 Task: Add an event with the title Second Conference: Technology Expo, date '2024/04/07', time 9:40 AM to 11:40 AMand add a description: The scavenger hunt will be conducted in a designated area, such as an office building, outdoor space, or a specific venue. Teams will be formed, and each team will be provided with a list of items, clues, or tasks they need to complete within a specified timeframe. The goal is to successfully find and collect all the items or solve the given challenges before the time runs out.Select event color  Tangerine . Add location for the event as: 987 Colosseum, Rome, Italy, logged in from the account softage.6@softage.netand send the event invitation to softage.2@softage.net and softage.3@softage.net. Set a reminder for the event Every weekday(Monday to Friday)
Action: Mouse moved to (69, 89)
Screenshot: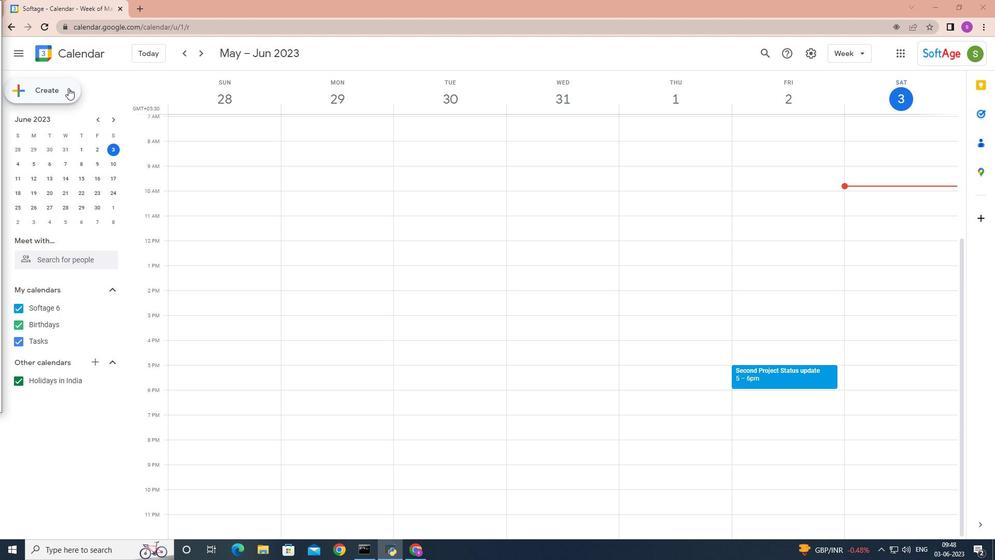 
Action: Mouse pressed left at (69, 89)
Screenshot: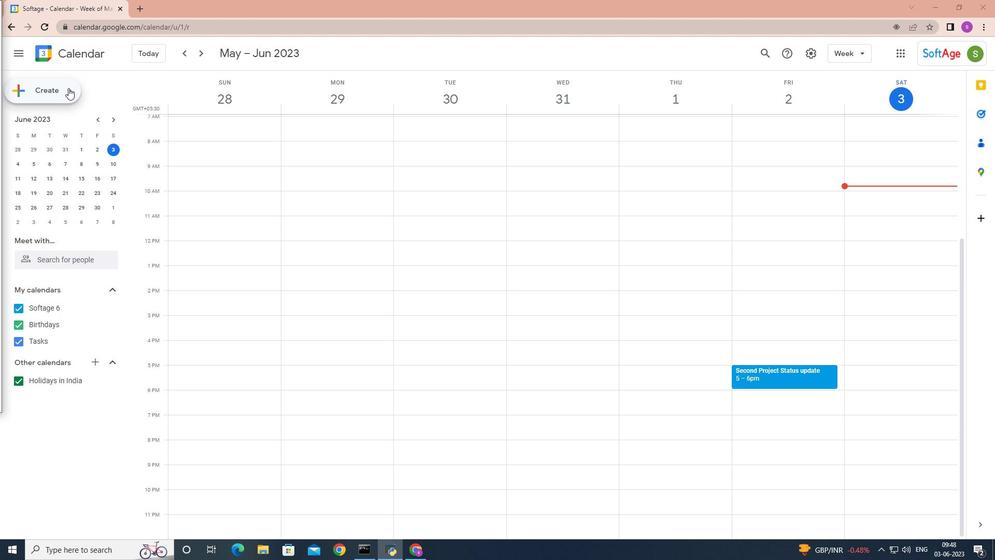 
Action: Mouse moved to (67, 117)
Screenshot: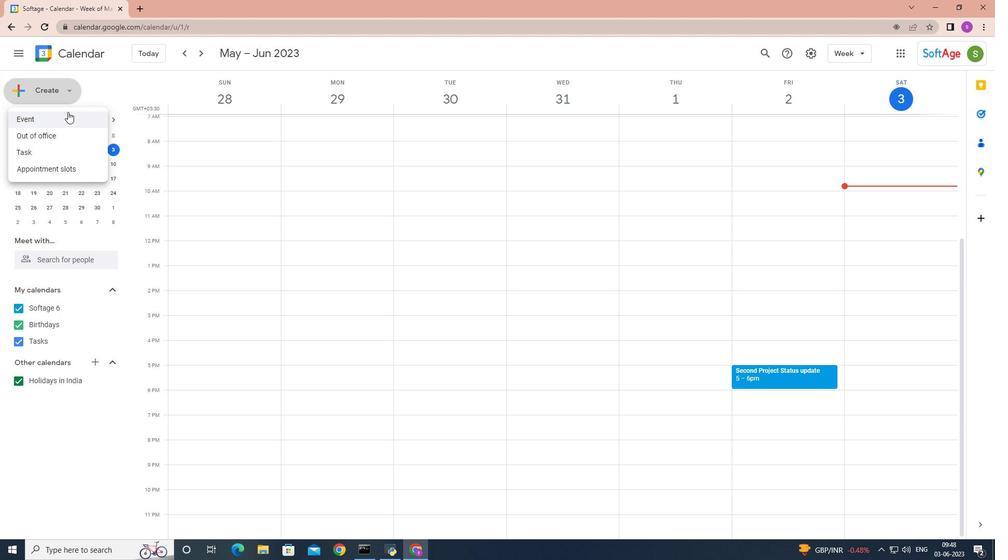 
Action: Mouse pressed left at (67, 117)
Screenshot: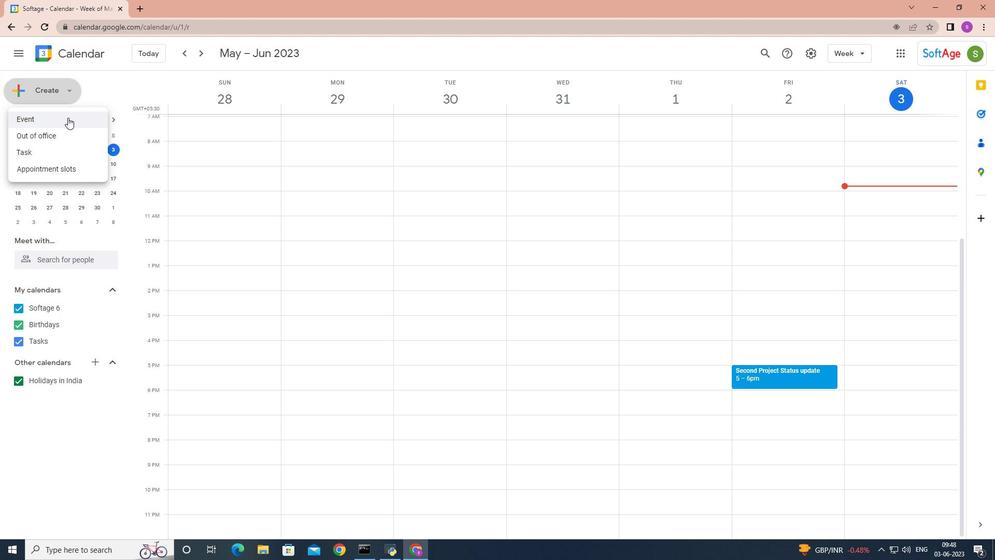 
Action: Mouse moved to (753, 407)
Screenshot: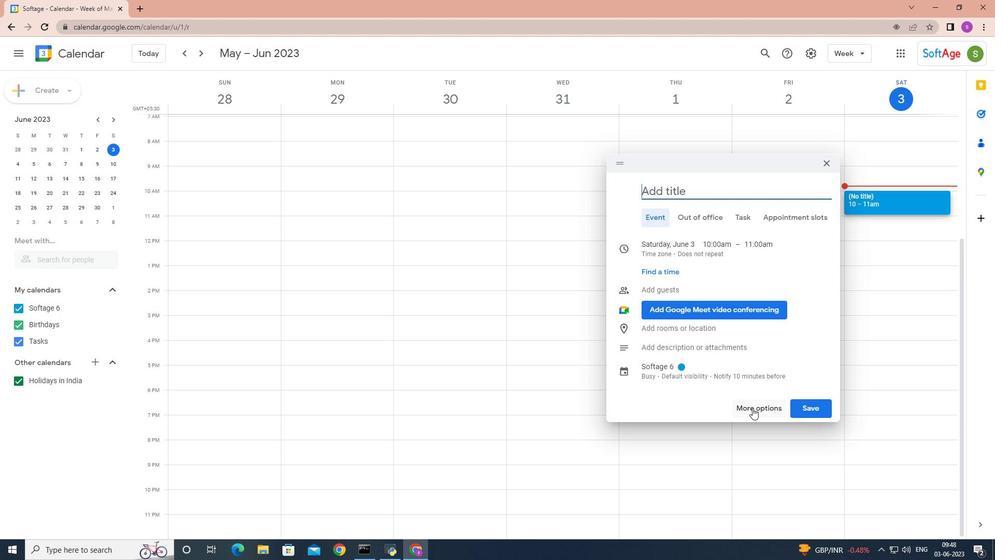 
Action: Mouse pressed left at (753, 407)
Screenshot: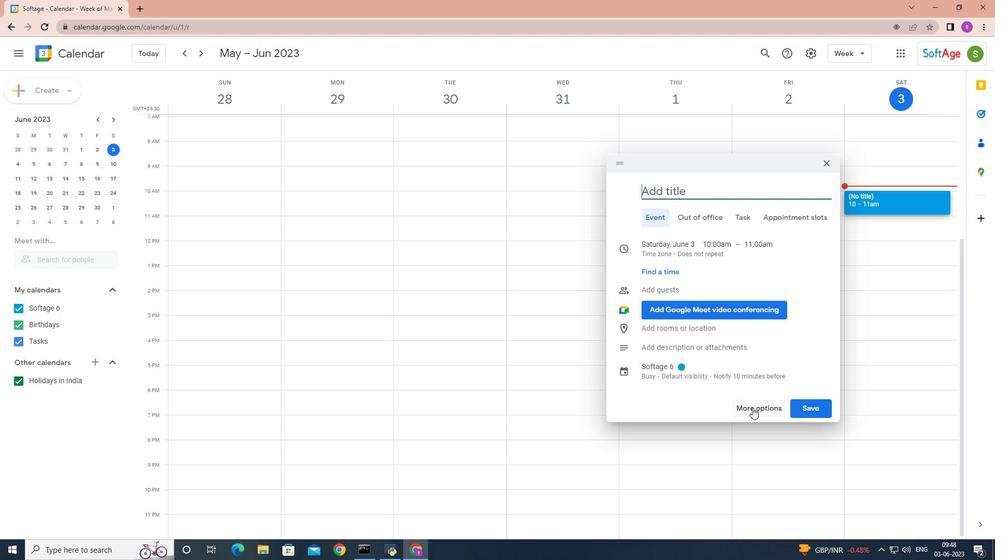 
Action: Mouse moved to (752, 407)
Screenshot: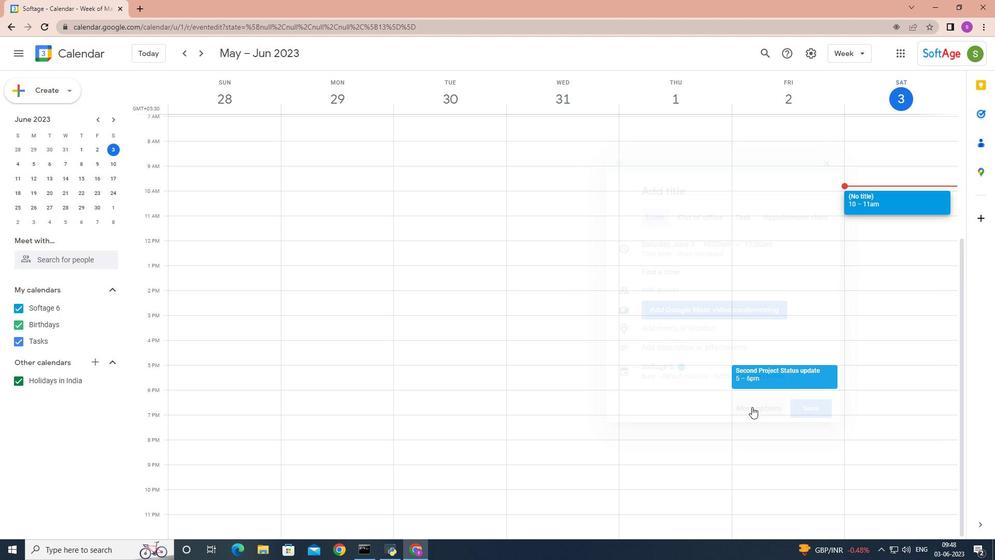 
Action: Key pressed <Key.shift>Second<Key.space><Key.shift>Conference<Key.shift>:<Key.space><Key.shift>Techm<Key.backspace>nology<Key.space><Key.shift>Expo
Screenshot: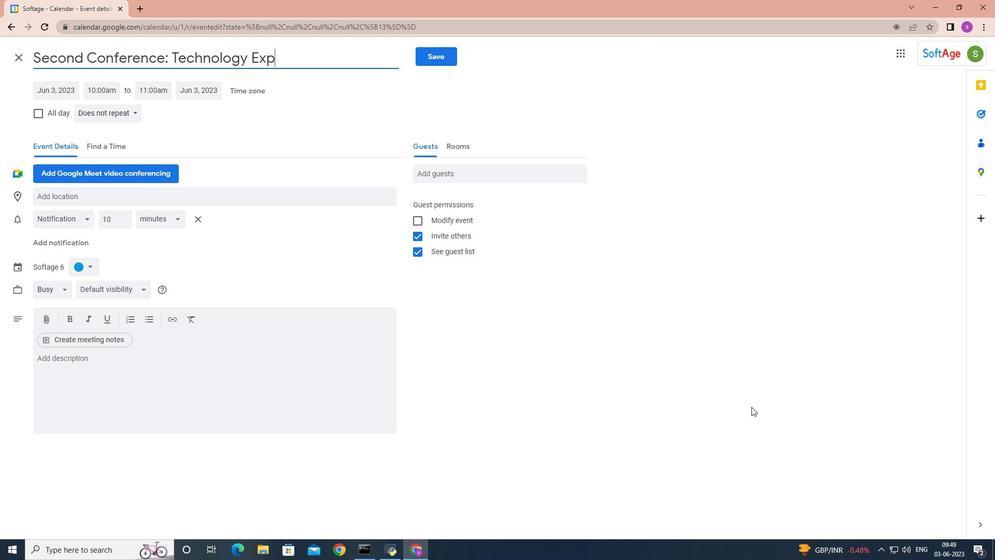 
Action: Mouse moved to (55, 88)
Screenshot: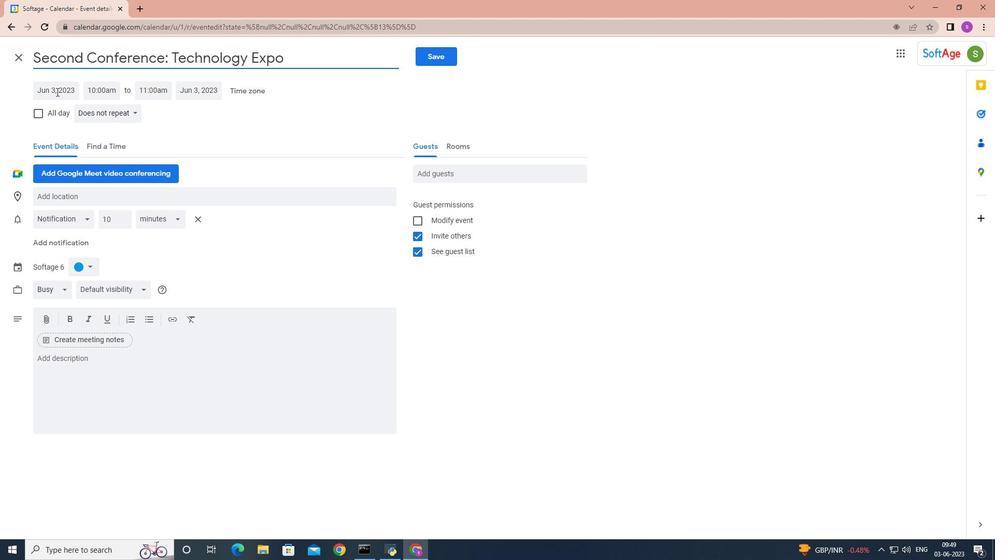 
Action: Mouse pressed left at (55, 88)
Screenshot: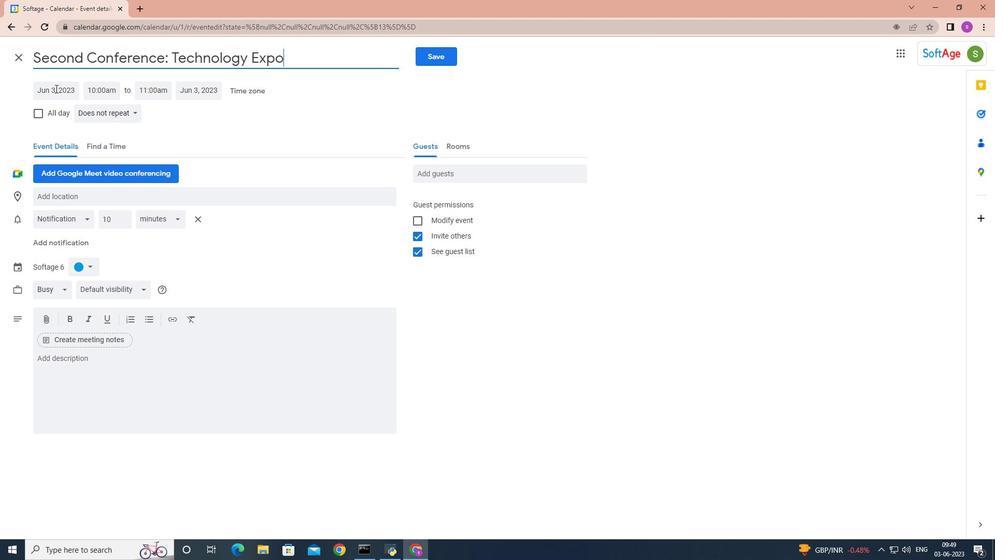 
Action: Mouse moved to (163, 109)
Screenshot: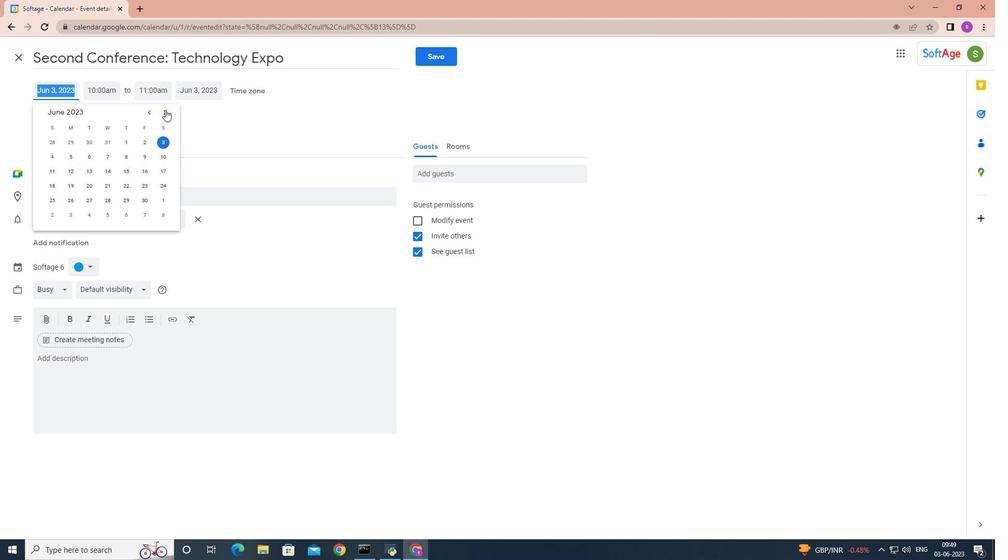 
Action: Mouse pressed left at (163, 109)
Screenshot: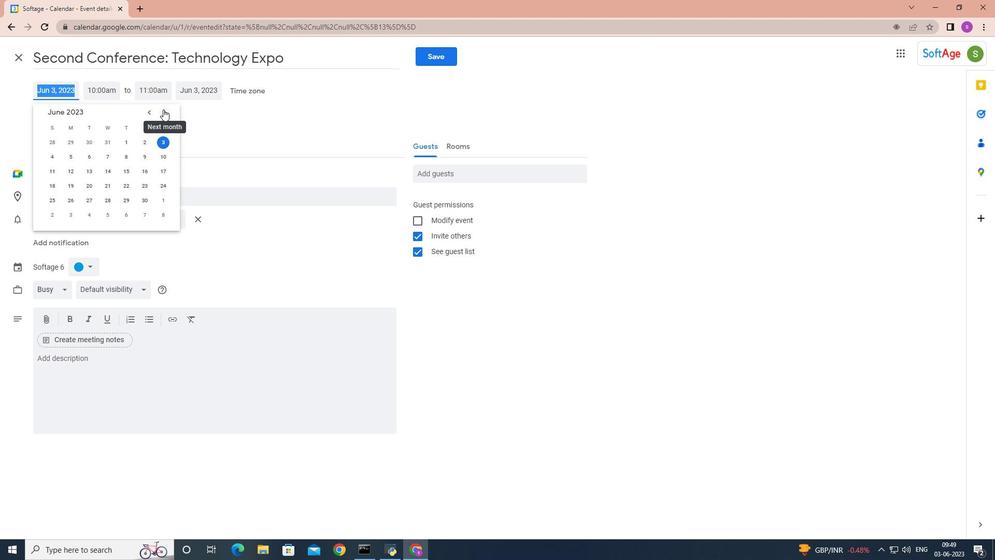 
Action: Mouse pressed left at (163, 109)
Screenshot: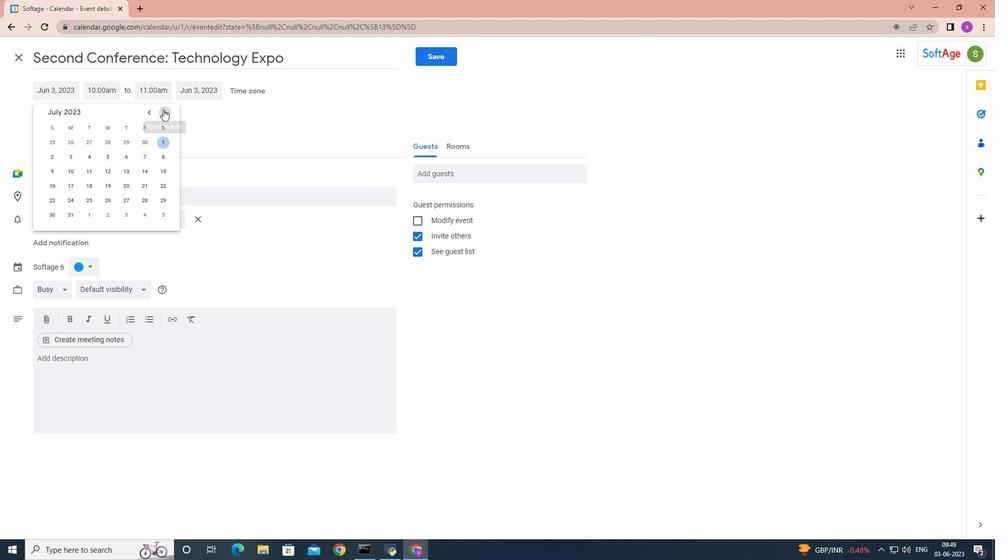 
Action: Mouse pressed left at (163, 109)
Screenshot: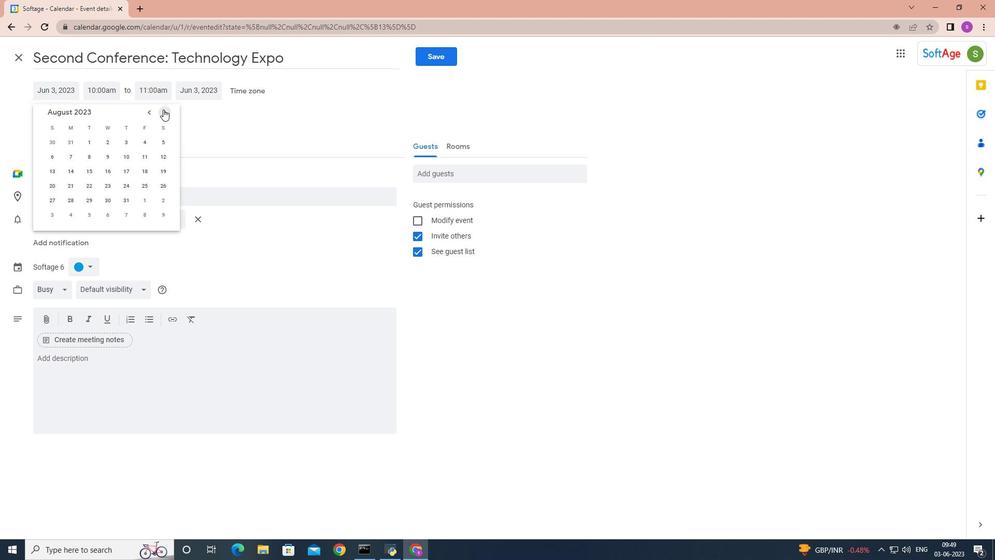 
Action: Mouse pressed left at (163, 109)
Screenshot: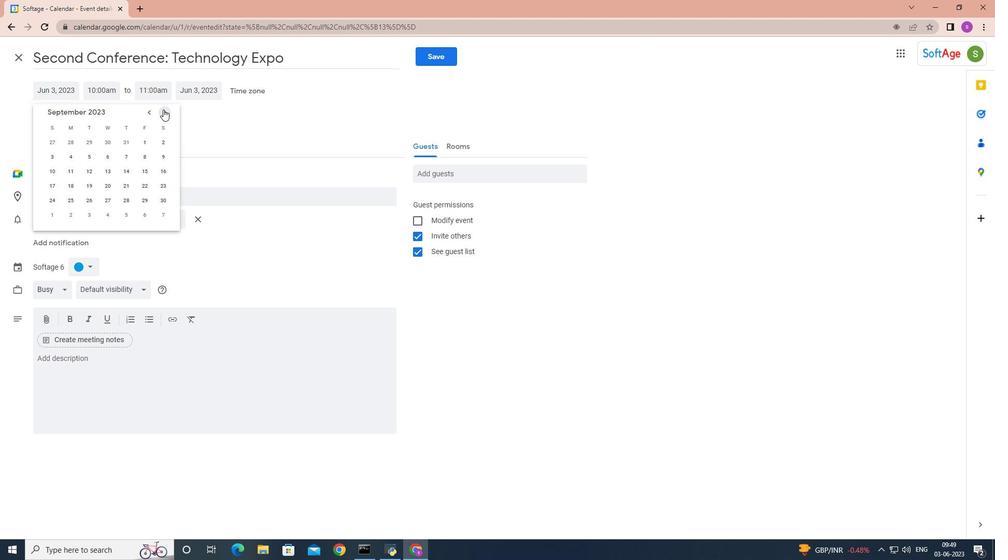
Action: Mouse pressed left at (163, 109)
Screenshot: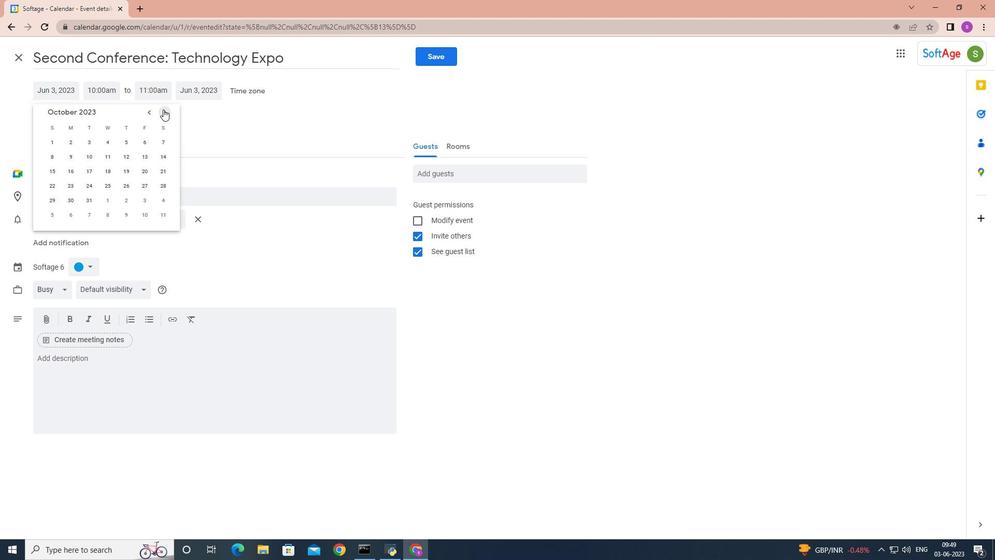 
Action: Mouse pressed left at (163, 109)
Screenshot: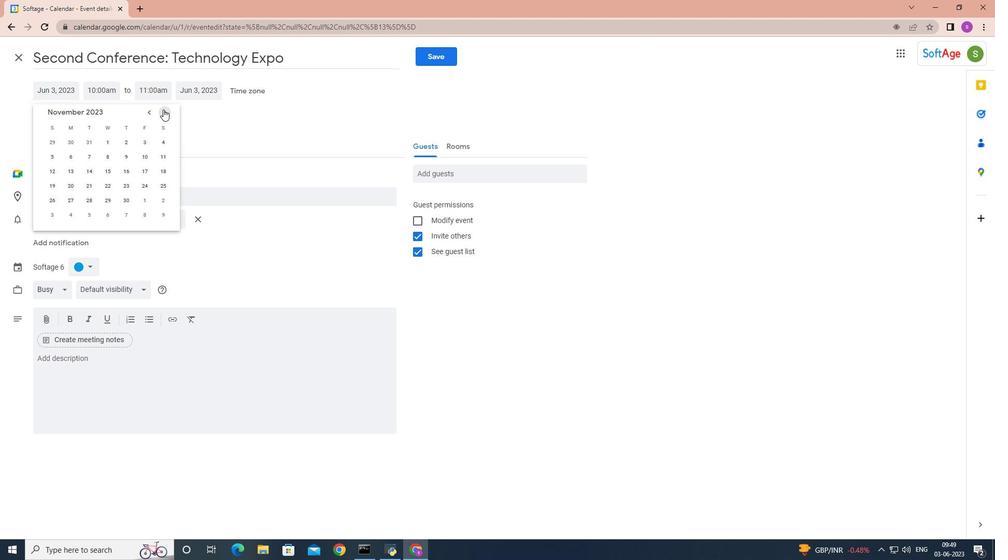 
Action: Mouse pressed left at (163, 109)
Screenshot: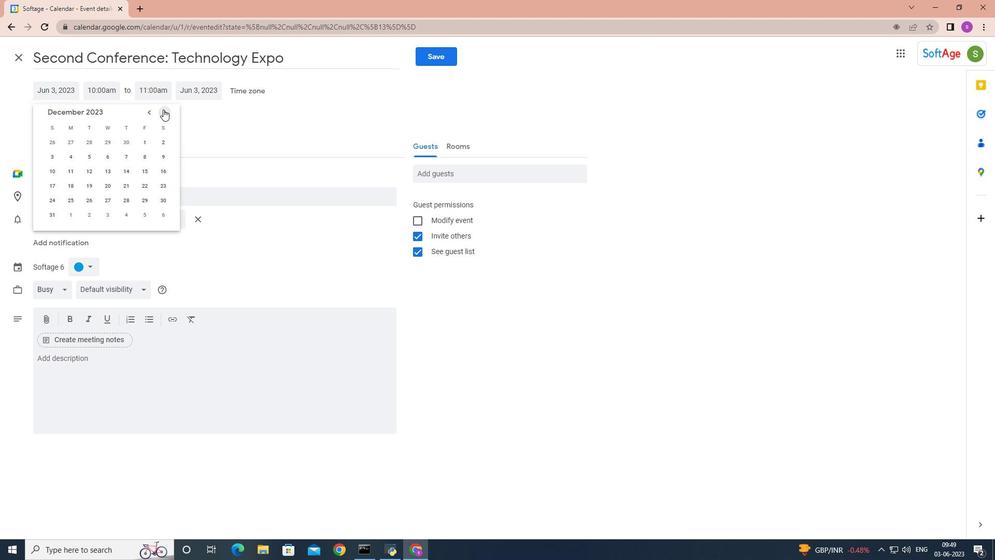 
Action: Mouse pressed left at (163, 109)
Screenshot: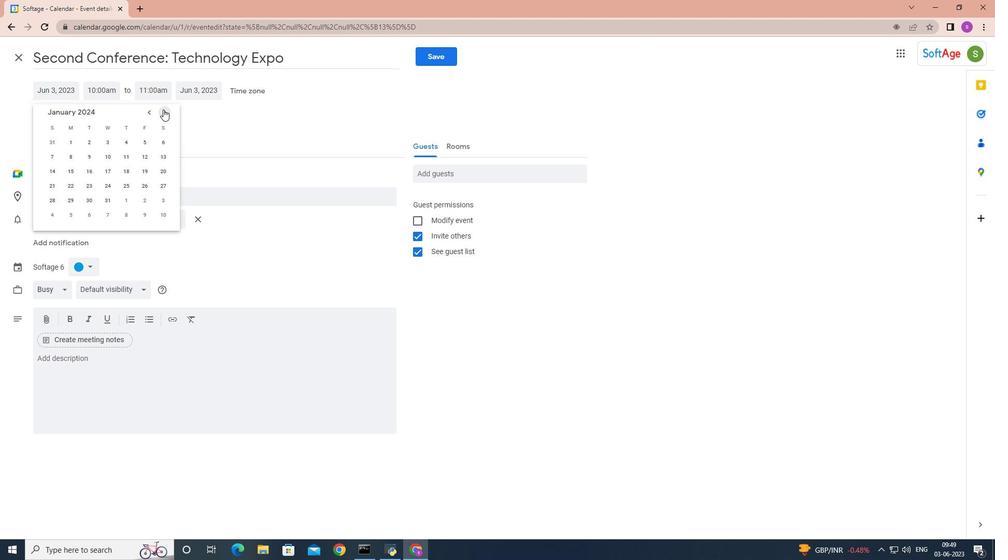 
Action: Mouse pressed left at (163, 109)
Screenshot: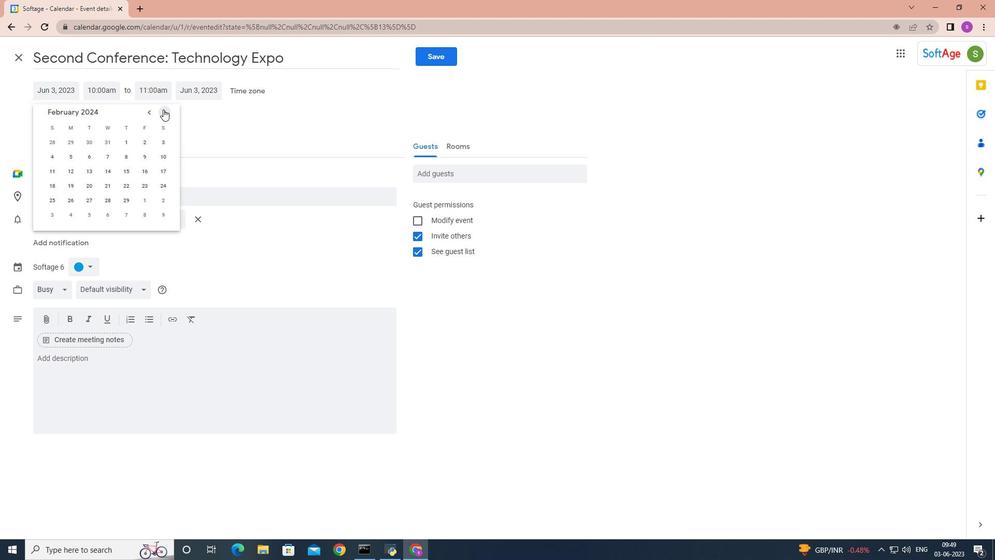 
Action: Mouse pressed left at (163, 109)
Screenshot: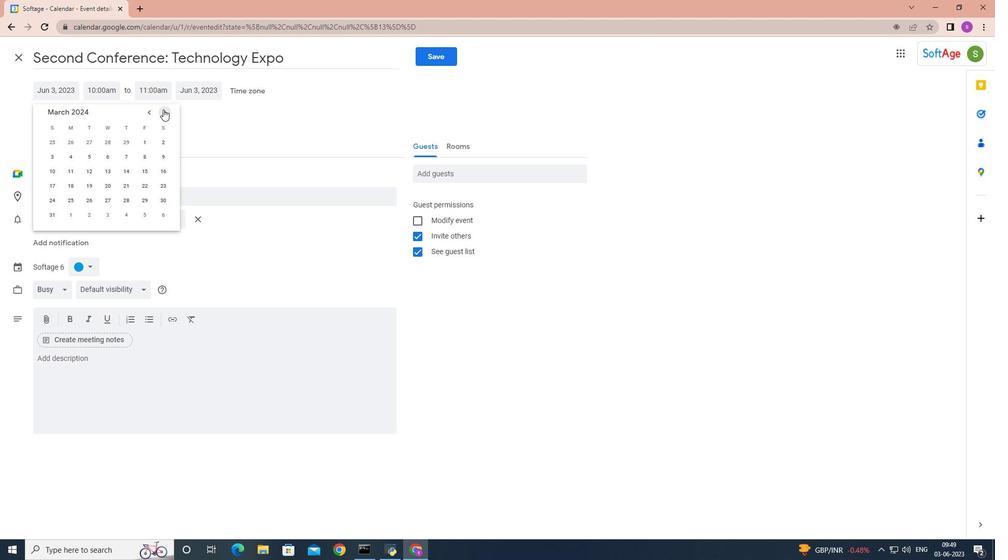 
Action: Mouse moved to (51, 157)
Screenshot: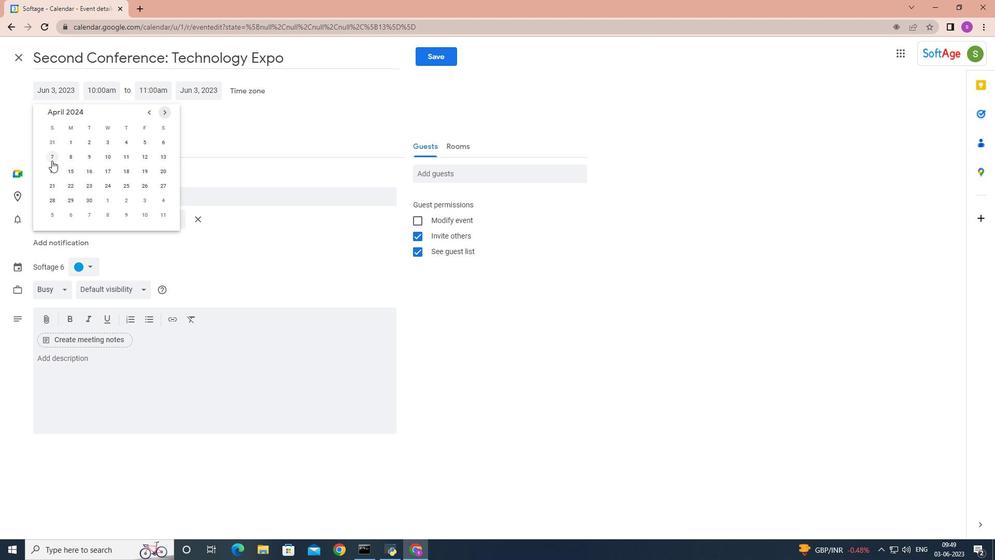 
Action: Mouse pressed left at (51, 157)
Screenshot: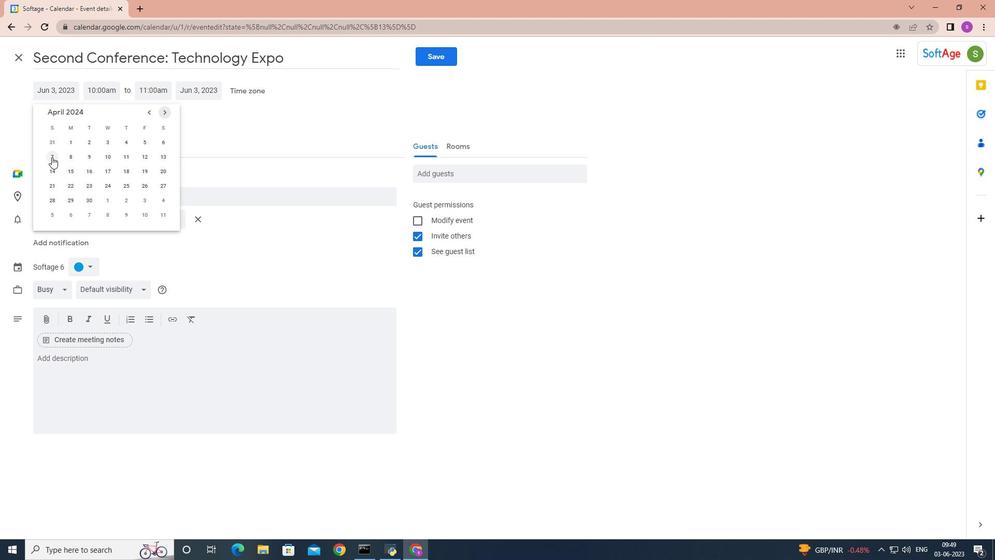 
Action: Mouse moved to (97, 92)
Screenshot: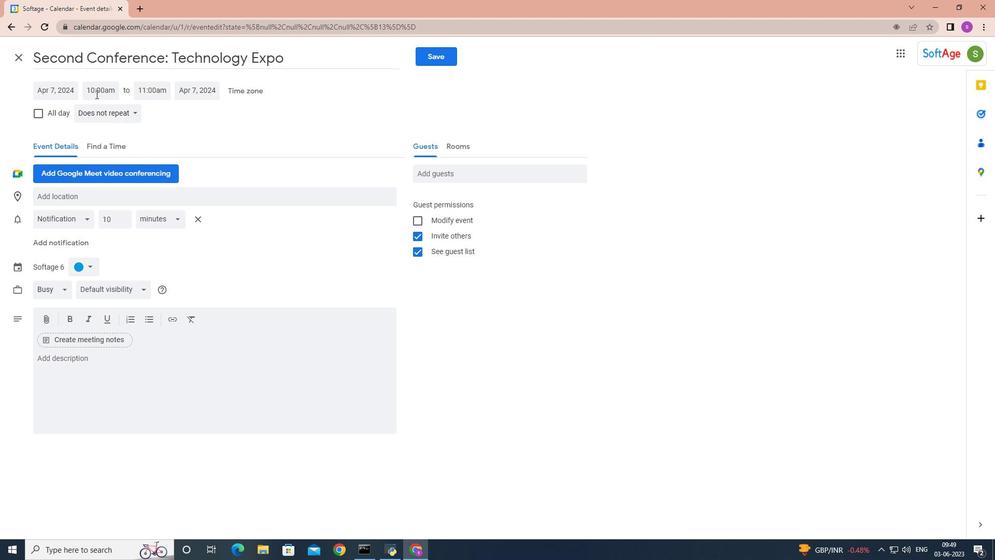 
Action: Mouse pressed left at (97, 92)
Screenshot: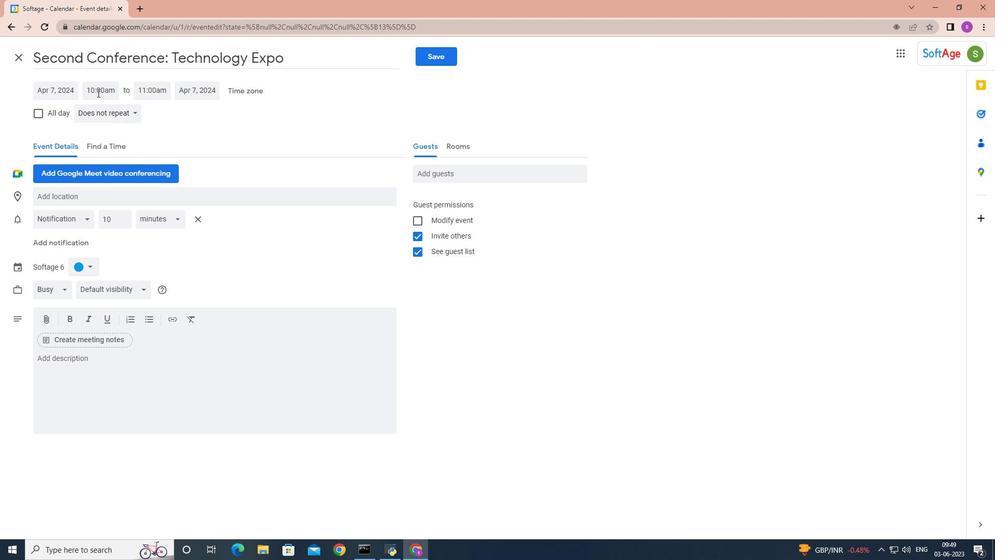 
Action: Mouse moved to (98, 93)
Screenshot: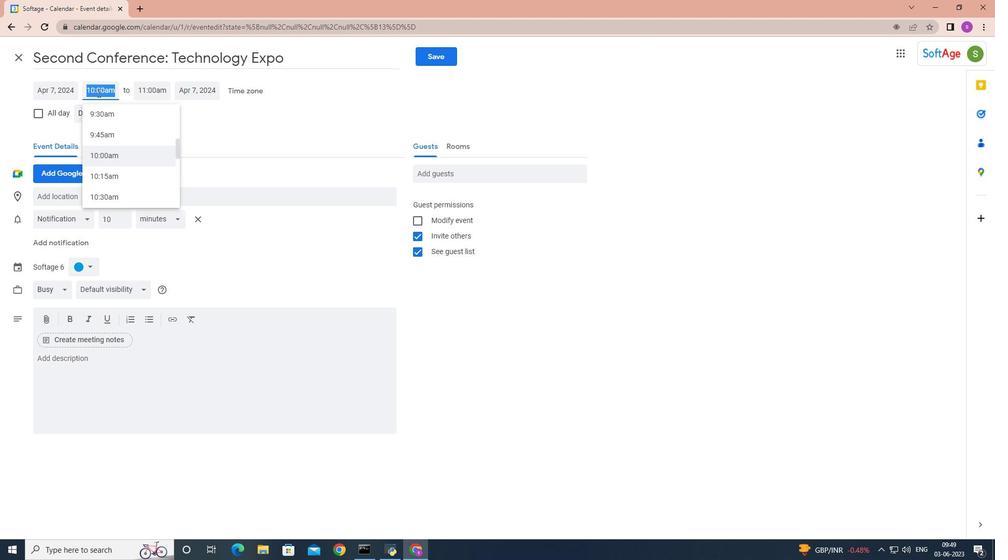 
Action: Key pressed <Key.backspace>9<Key.shift>:40<Key.space><Key.shift>AM<Key.enter>
Screenshot: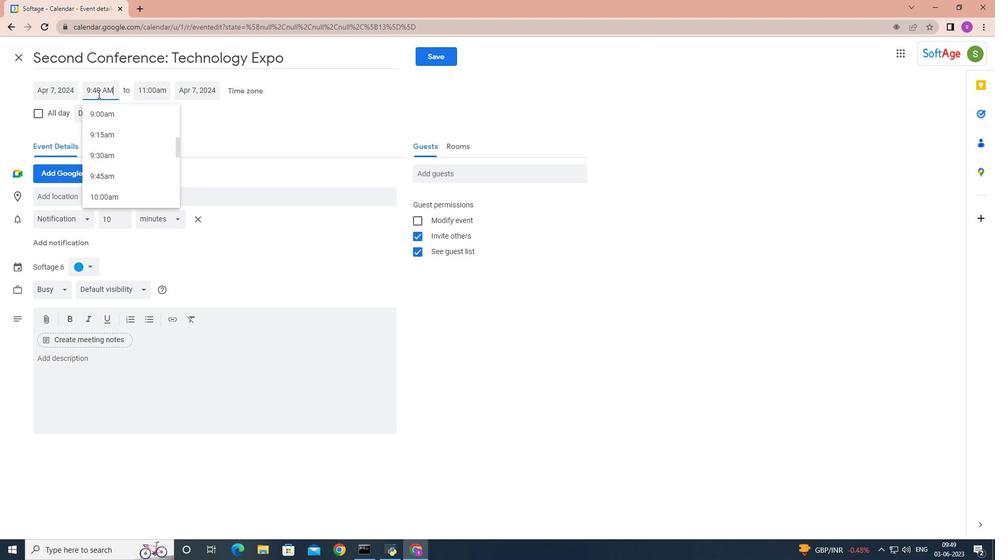
Action: Mouse moved to (148, 89)
Screenshot: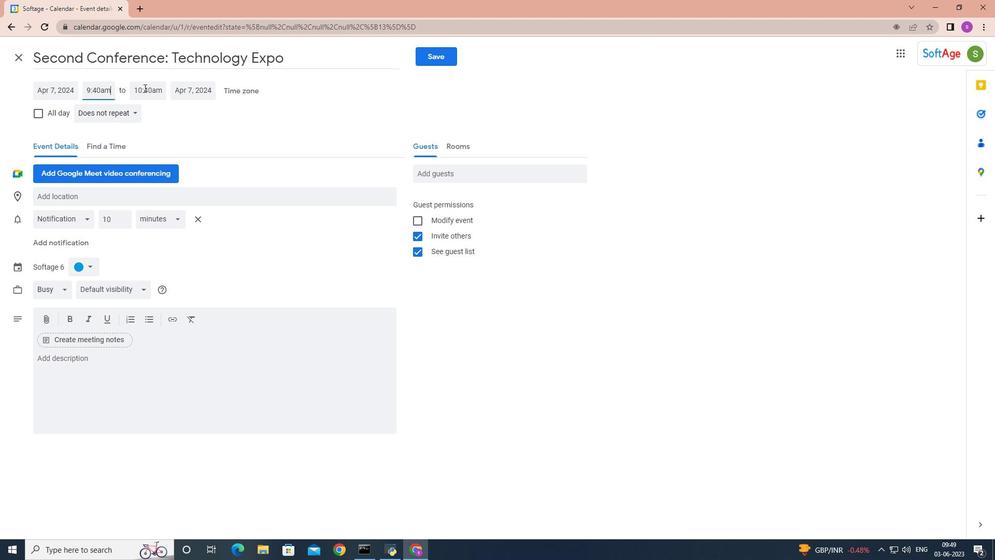
Action: Mouse pressed left at (148, 89)
Screenshot: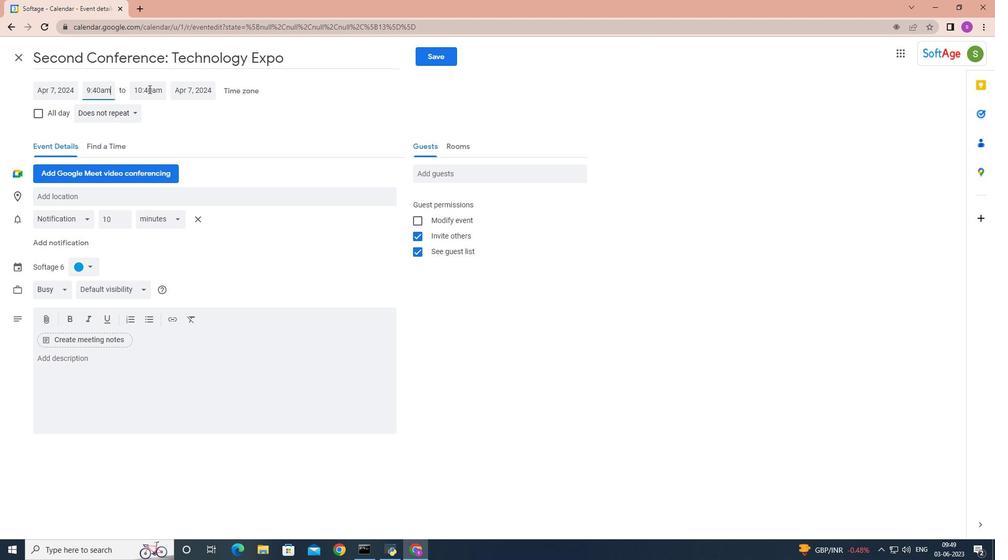 
Action: Mouse moved to (170, 198)
Screenshot: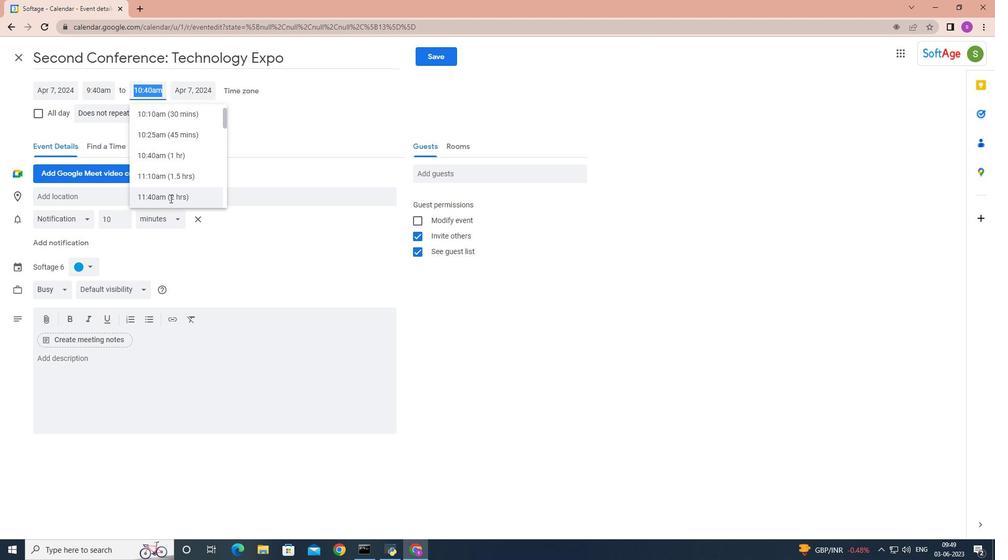 
Action: Mouse pressed left at (170, 198)
Screenshot: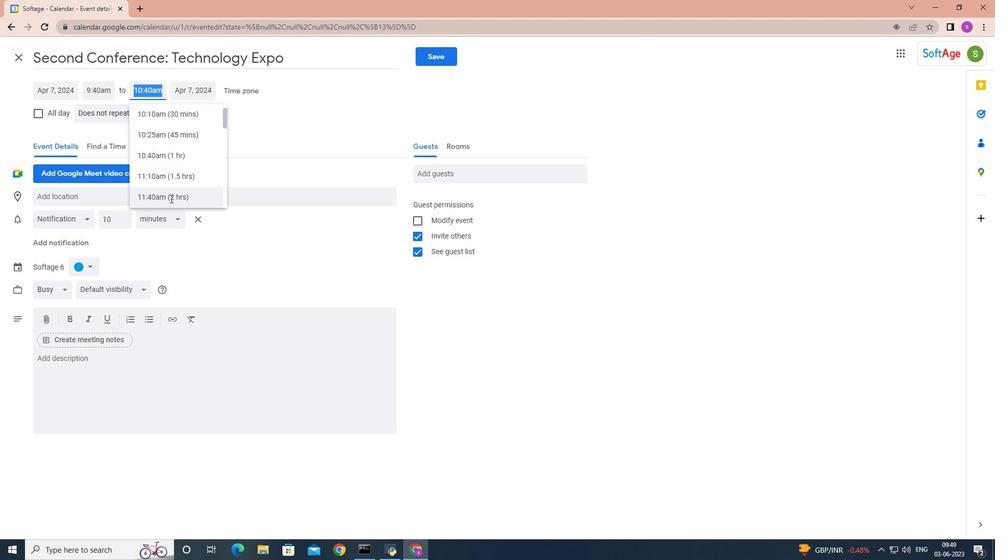 
Action: Mouse moved to (54, 358)
Screenshot: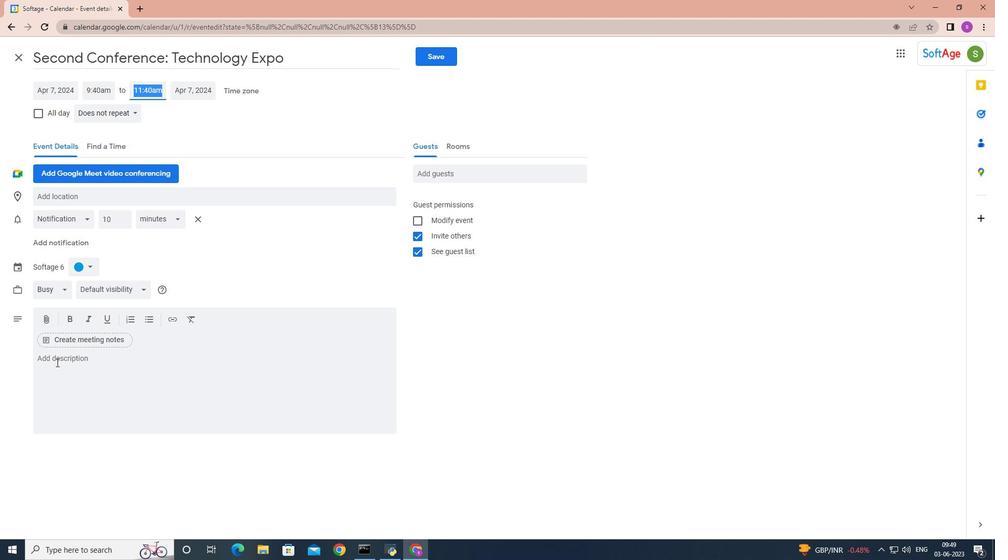 
Action: Mouse pressed left at (54, 358)
Screenshot: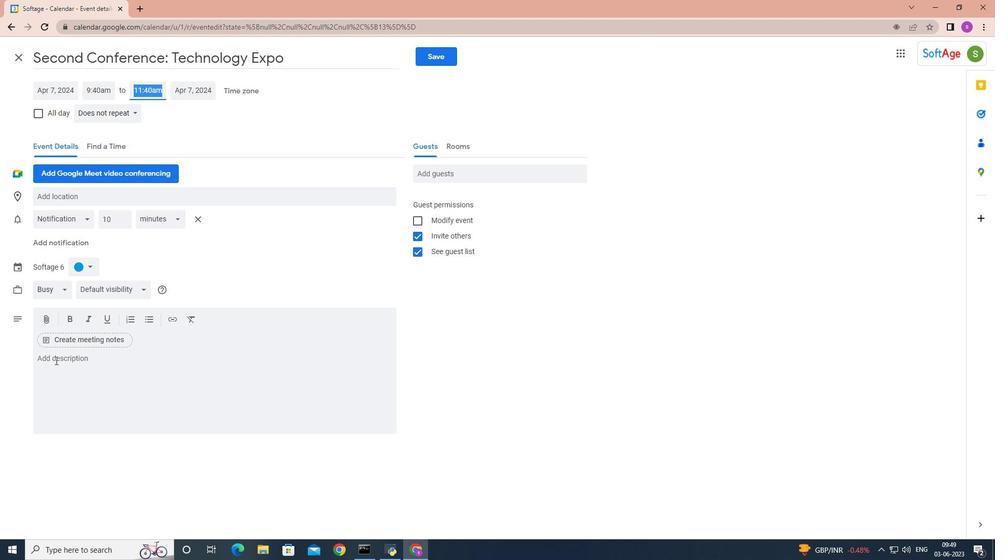 
Action: Key pressed <Key.shift>The<Key.space>scavenger<Key.space>hint<Key.space><Key.backspace><Key.backspace><Key.backspace><Key.backspace>unt<Key.space>will<Key.space>be<Key.space>conducted<Key.space>in<Key.space>a<Key.space>designated<Key.space>area<Key.space><Key.backspace>,<Key.space>such<Key.space>as<Key.space>an<Key.space>office<Key.space>building,<Key.space>outdoor<Key.space>space,<Key.space>or<Key.space>a<Key.space>specific<Key.space>venue.<Key.space>teams<Key.space>will<Key.space>be<Key.space>formed<Key.space><Key.backspace>\,<Key.space><Key.backspace><Key.backspace><Key.backspace>,<Key.space>and<Key.space>each<Key.space>team<Key.space>will<Key.space>be<Key.space>provided<Key.space>with<Key.space>a<Key.space>list<Key.space>of<Key.space>items,<Key.space>cli<Key.backspace>ues,<Key.space>or<Key.space>tasks<Key.space>they<Key.space>need<Key.space>to<Key.space>complete<Key.space>within<Key.space>a<Key.space>specified<Key.space>timeframe.<Key.space>the<Key.space><Key.backspace><Key.backspace><Key.backspace><Key.backspace><Key.backspace><Key.backspace><Key.backspace><Key.backspace><Key.backspace><Key.backspace><Key.backspace><Key.backspace><Key.backspace>me<Key.space>frame,<Key.backspace>.<Key.space>the<Key.space>goal<Key.space>is<Key.space>to<Key.space>successfully<Key.space>find<Key.space>and<Key.space>collect<Key.space>all<Key.space>the<Key.space>items<Key.space>or<Key.space>solve<Key.space>the<Key.space>give<Key.space>challenges<Key.space>before<Key.space>the<Key.space>time<Key.space>runs<Key.space>out.<Key.space>
Screenshot: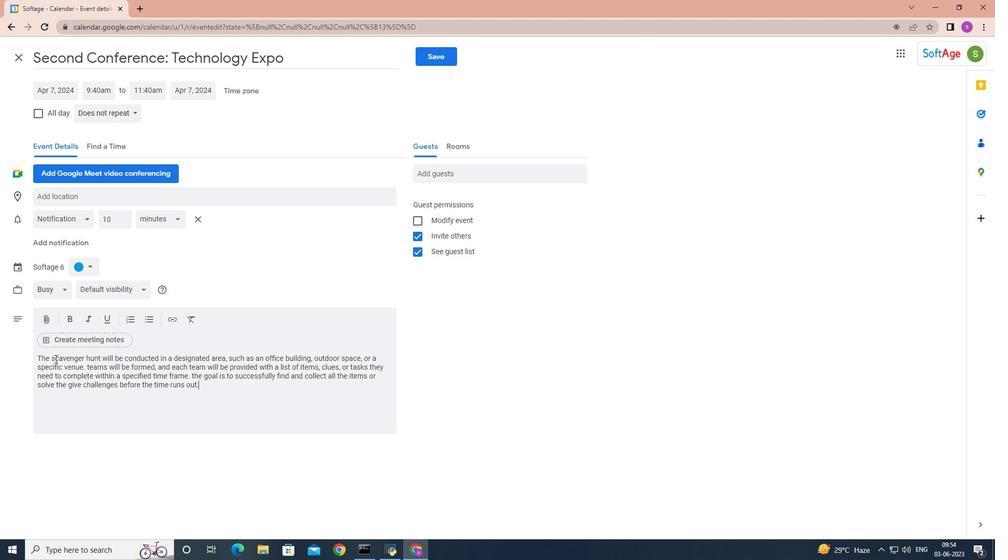 
Action: Mouse moved to (89, 267)
Screenshot: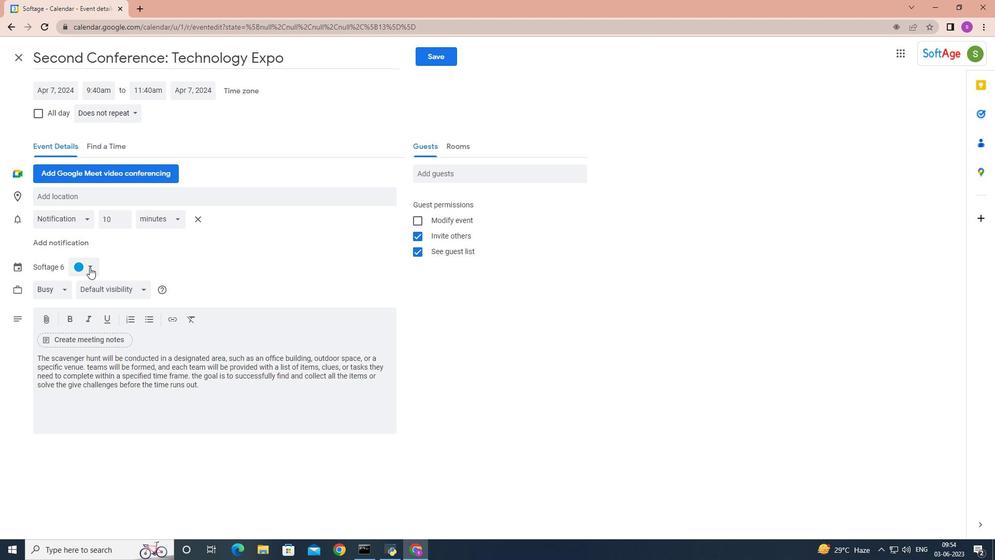 
Action: Mouse pressed left at (89, 267)
Screenshot: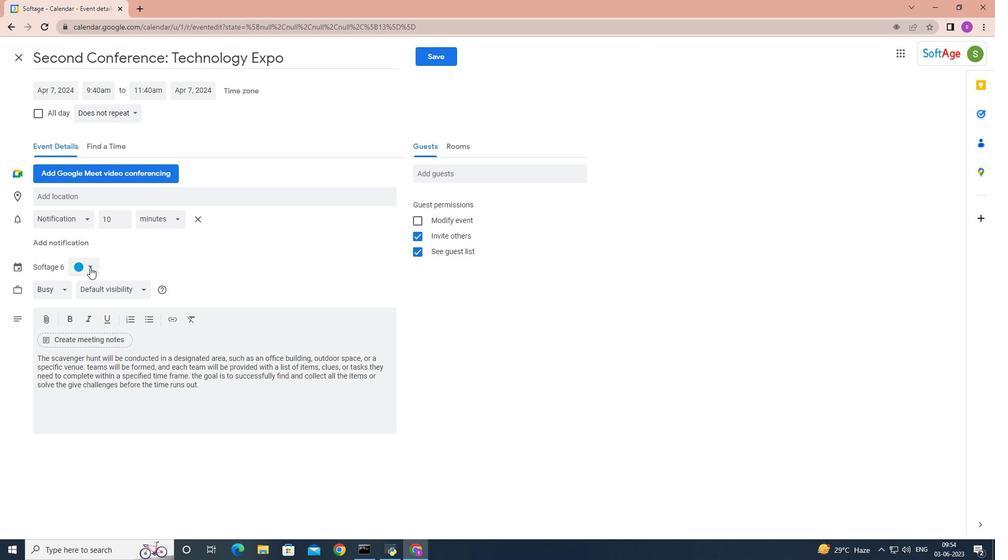 
Action: Mouse moved to (77, 276)
Screenshot: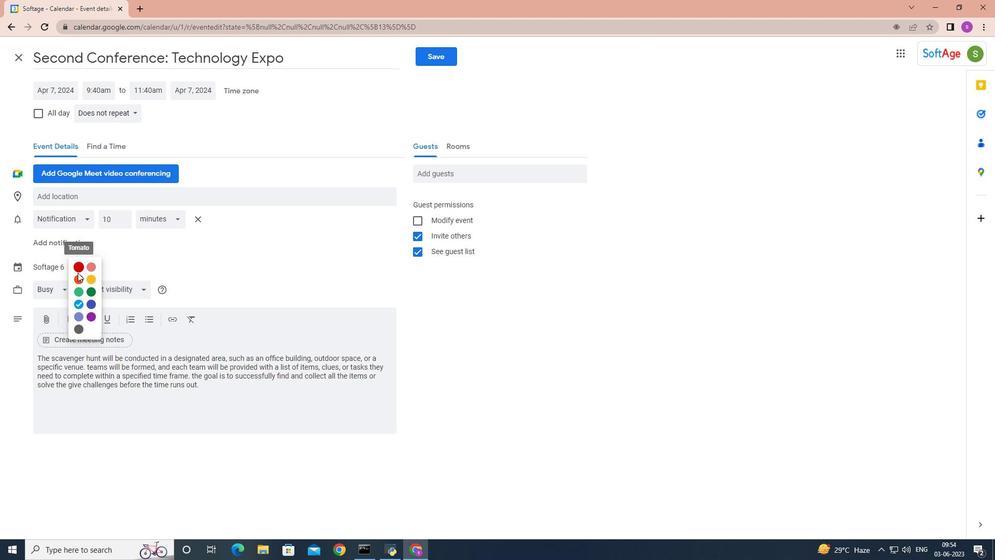 
Action: Mouse pressed left at (77, 276)
Screenshot: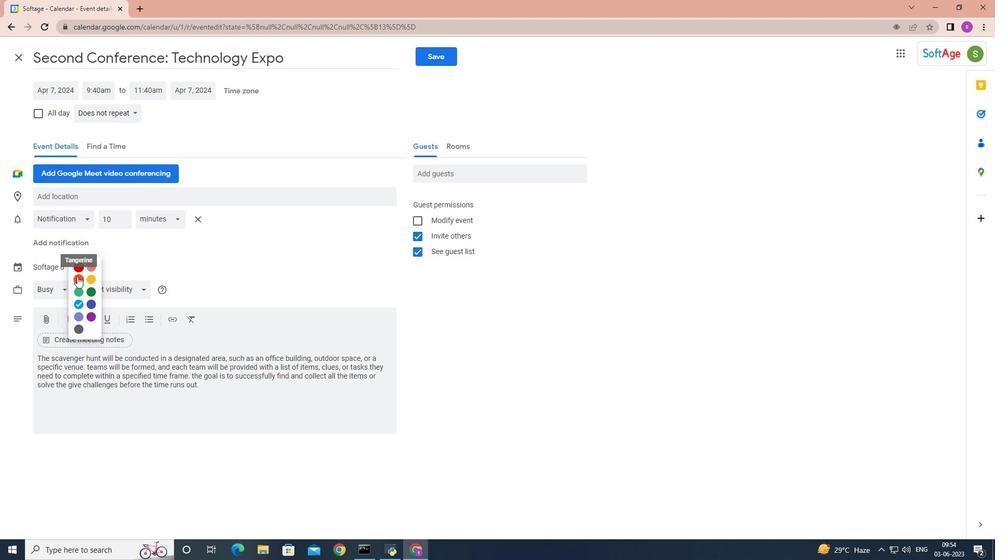 
Action: Mouse moved to (88, 196)
Screenshot: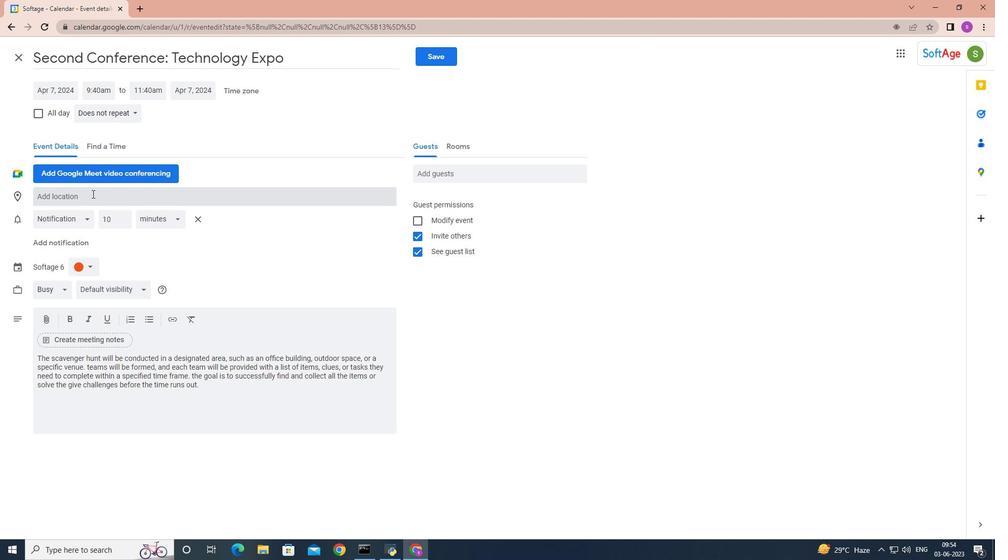 
Action: Mouse pressed left at (88, 196)
Screenshot: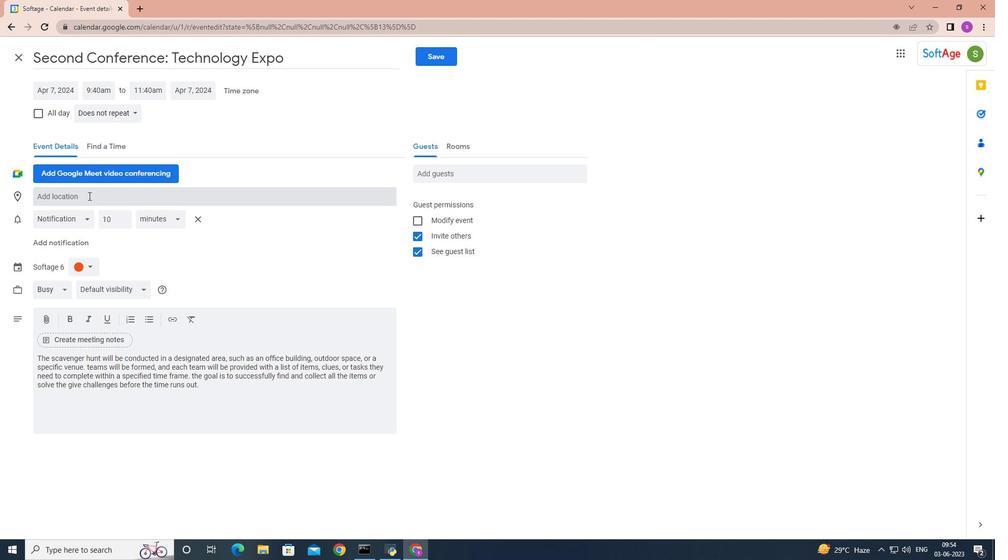 
Action: Key pressed 987<Key.space><Key.shift>Colosseum,<Key.space><Key.shift>Rome,<Key.space><Key.shift>Italy,<Key.space>
Screenshot: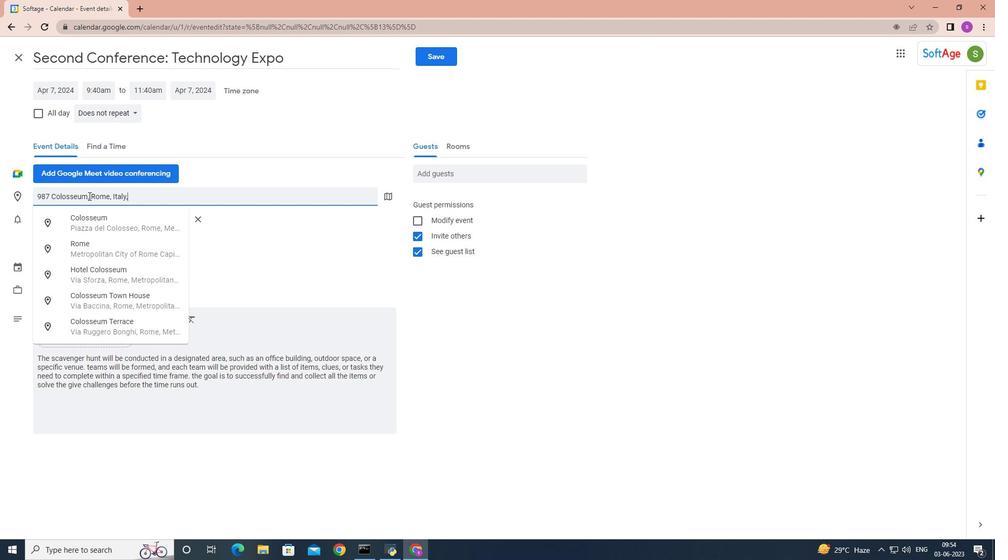 
Action: Mouse moved to (450, 171)
Screenshot: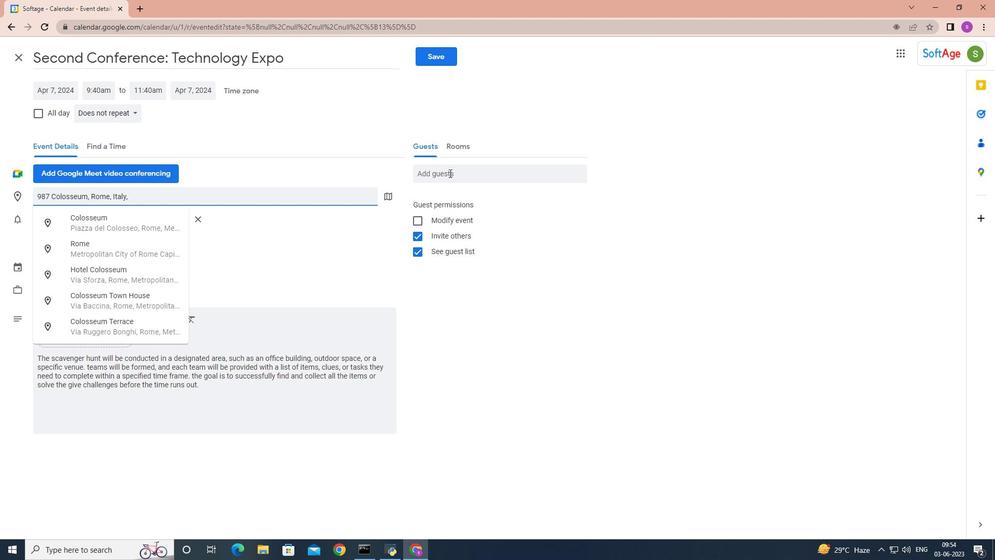 
Action: Mouse pressed left at (450, 171)
Screenshot: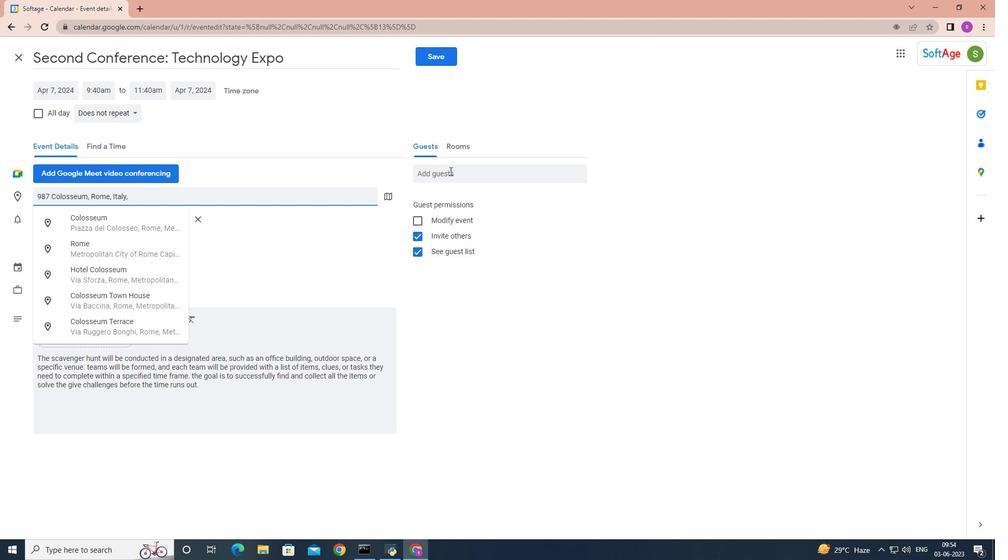 
Action: Key pressed softage.2
Screenshot: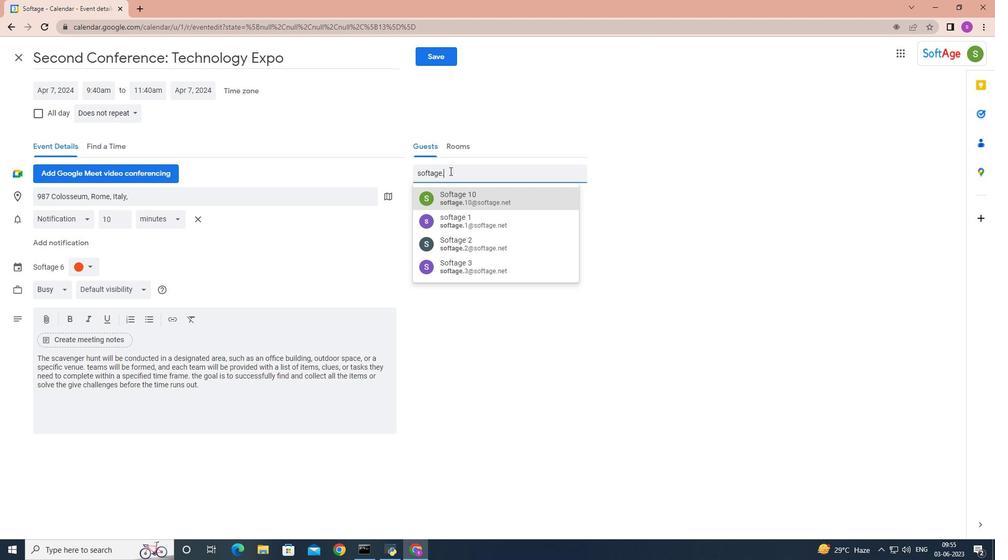 
Action: Mouse moved to (460, 195)
Screenshot: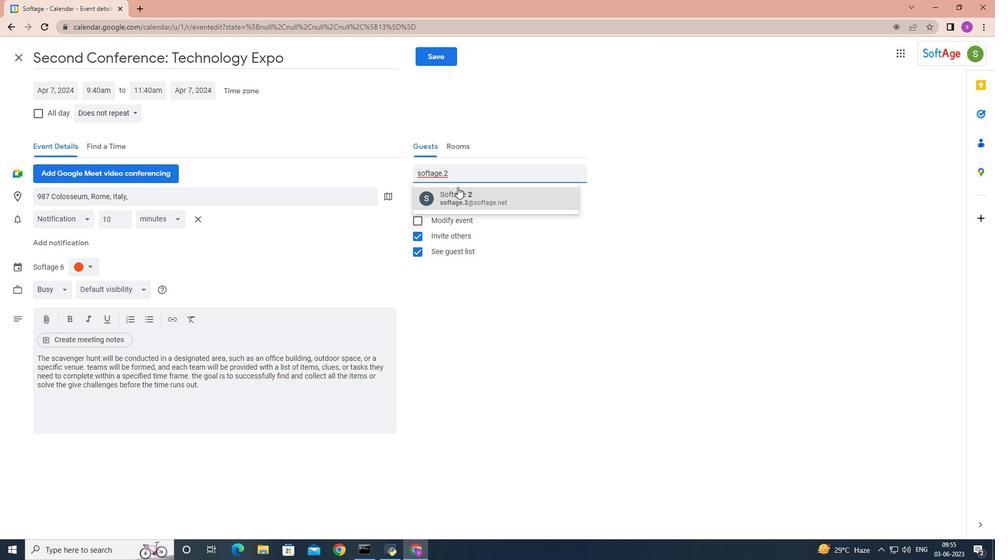 
Action: Mouse pressed left at (460, 195)
Screenshot: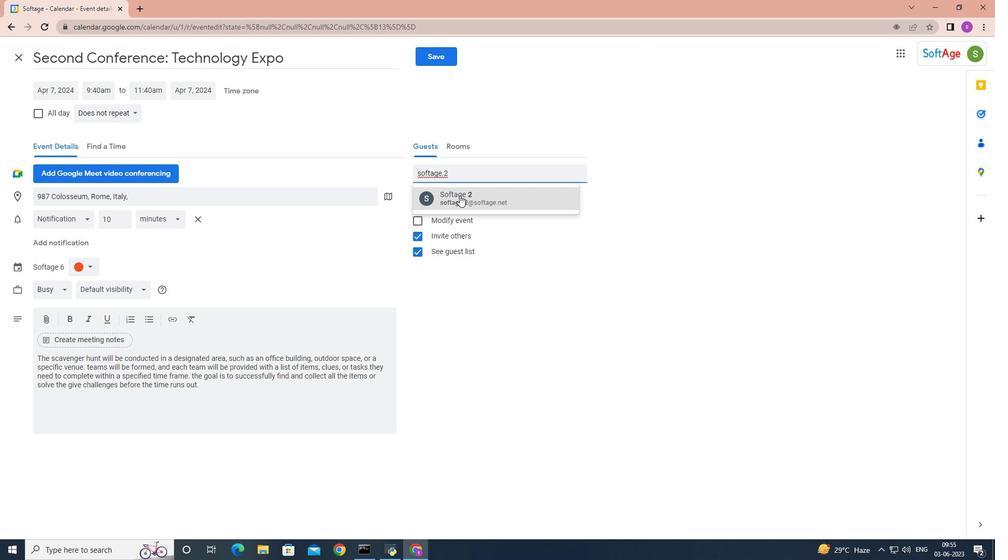 
Action: Key pressed softage.3
Screenshot: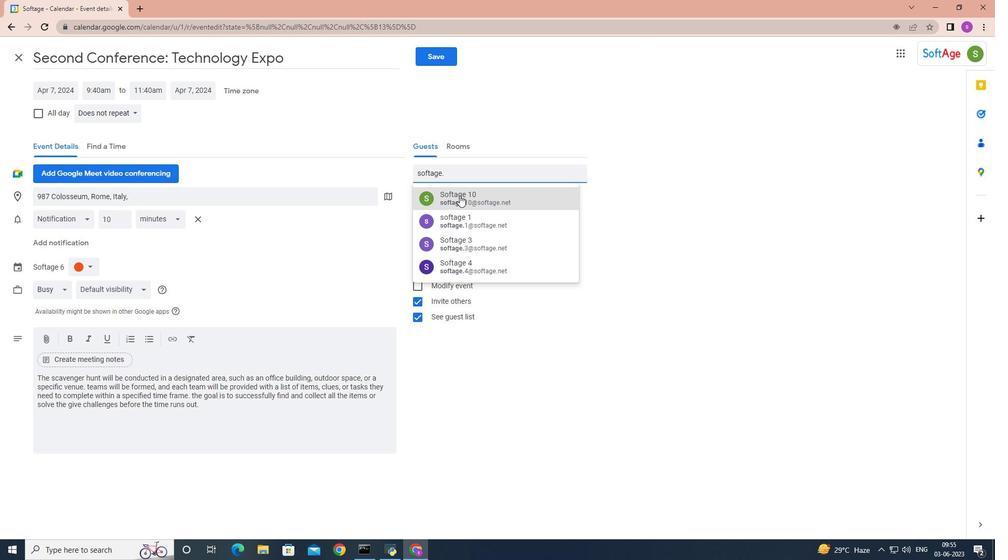 
Action: Mouse pressed left at (460, 195)
Screenshot: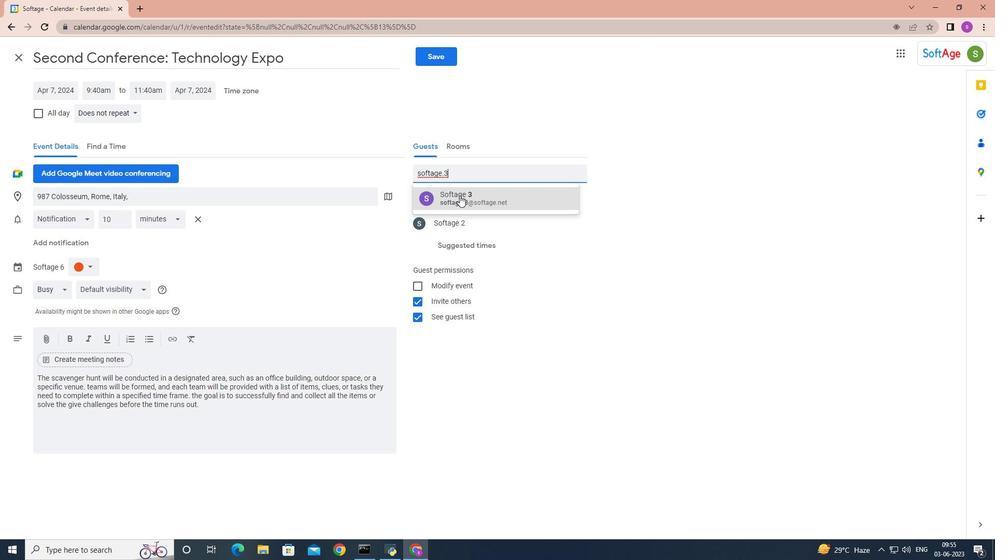 
Action: Mouse moved to (132, 114)
Screenshot: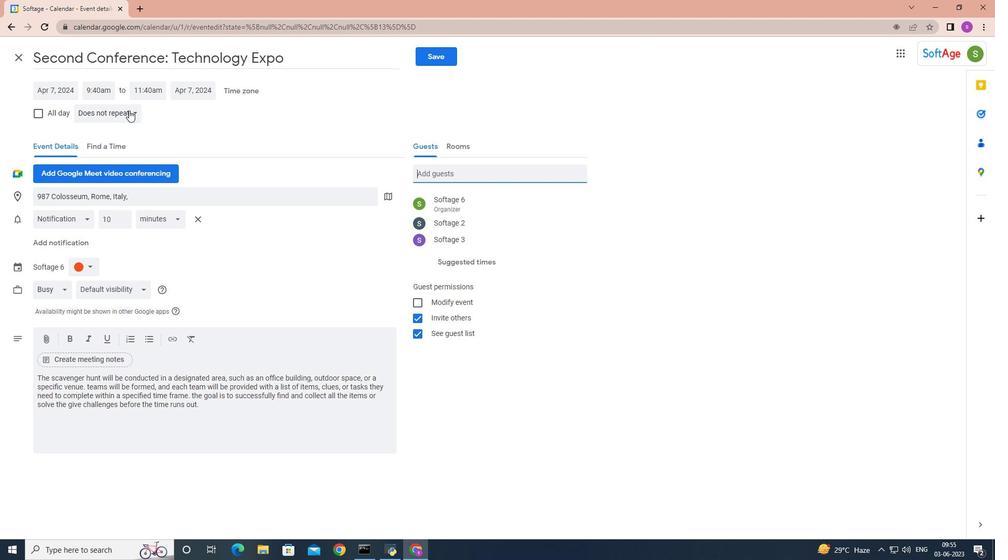 
Action: Mouse pressed left at (132, 114)
Screenshot: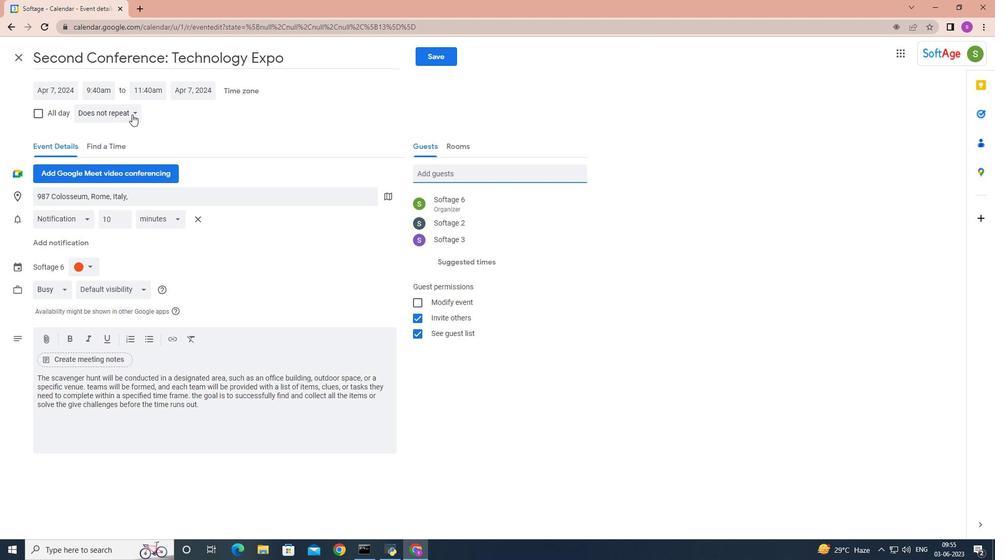 
Action: Mouse moved to (150, 203)
Screenshot: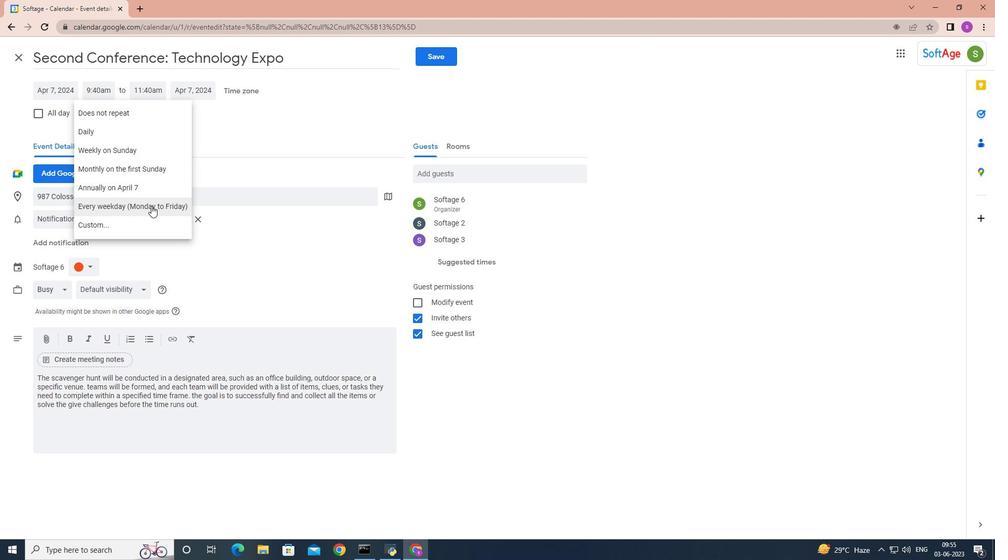 
Action: Mouse pressed left at (150, 203)
Screenshot: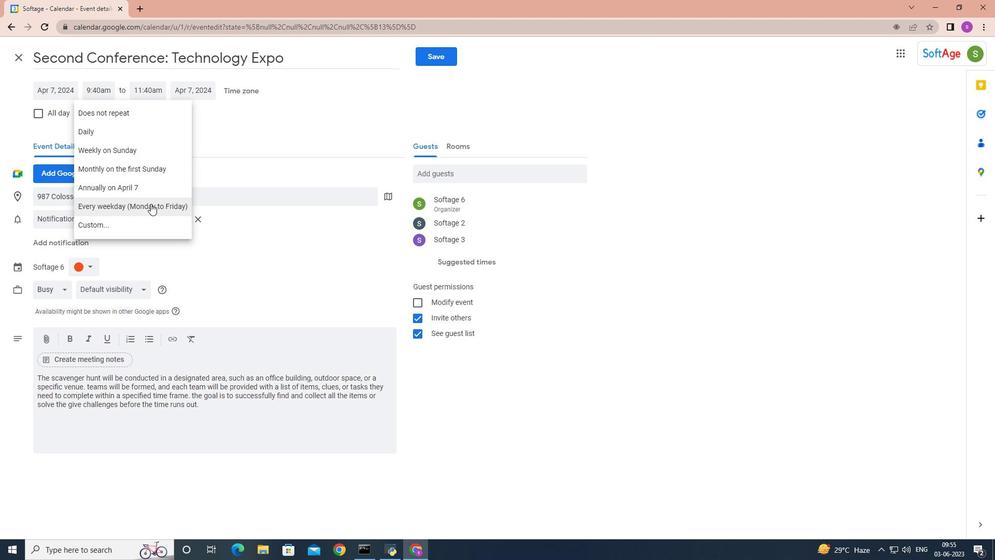 
Action: Mouse moved to (437, 55)
Screenshot: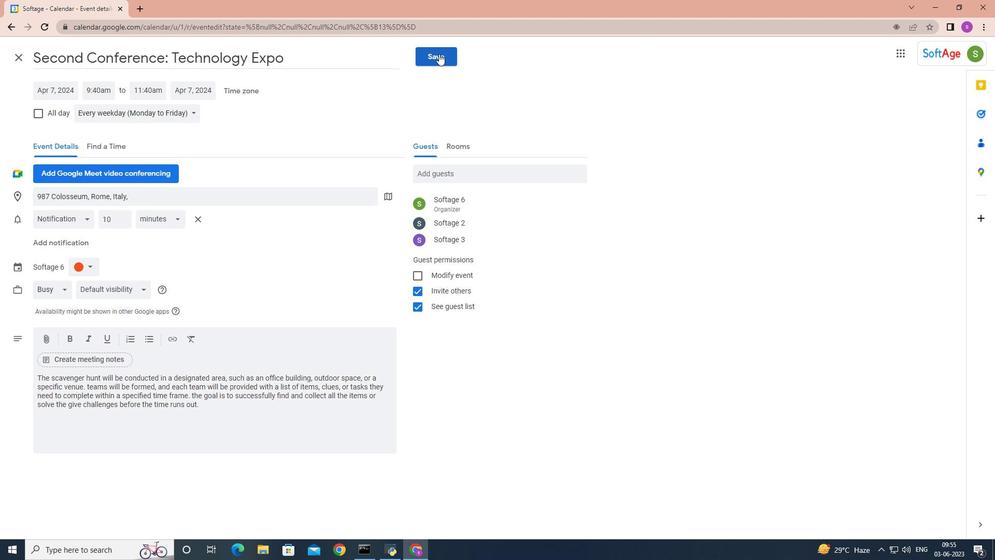 
Action: Mouse pressed left at (437, 55)
Screenshot: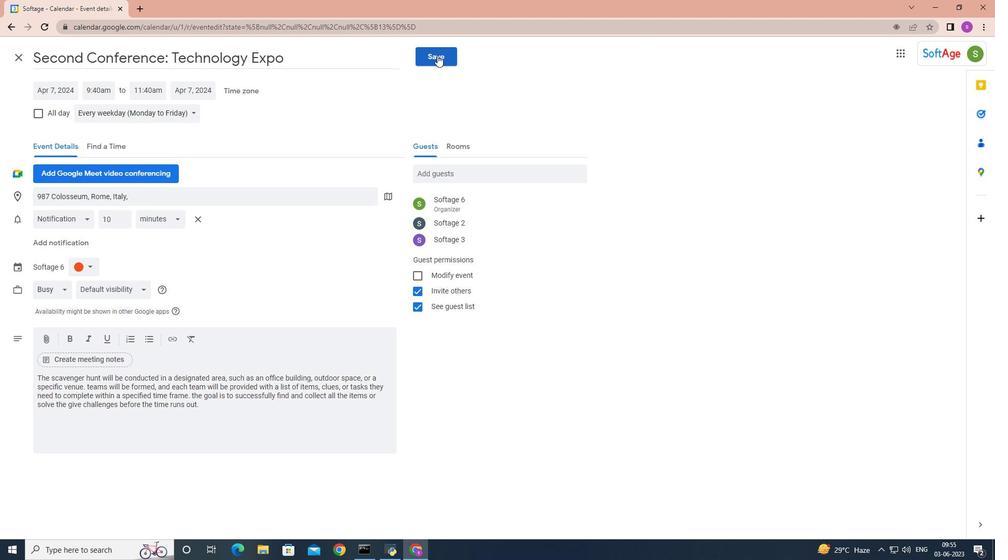 
Action: Mouse moved to (598, 311)
Screenshot: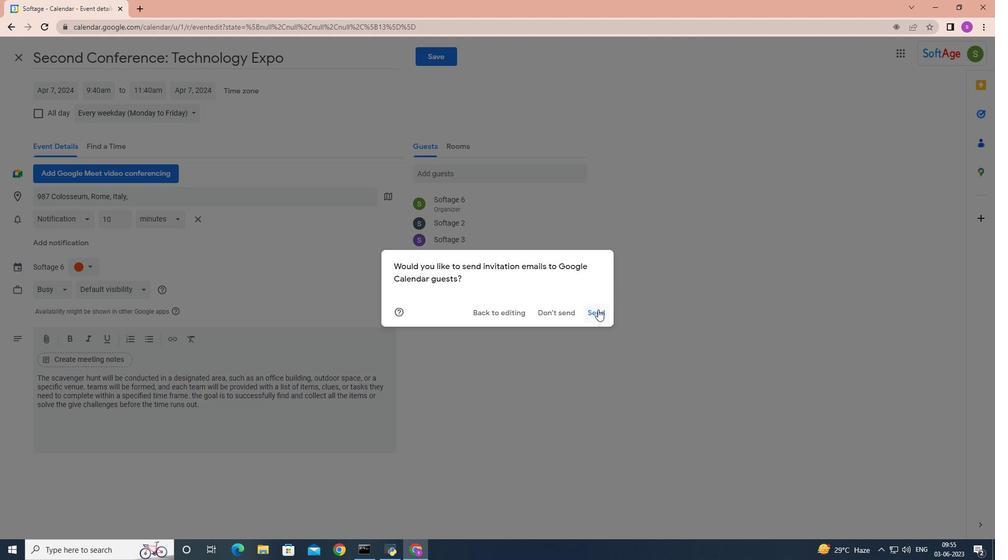 
Action: Mouse pressed left at (598, 311)
Screenshot: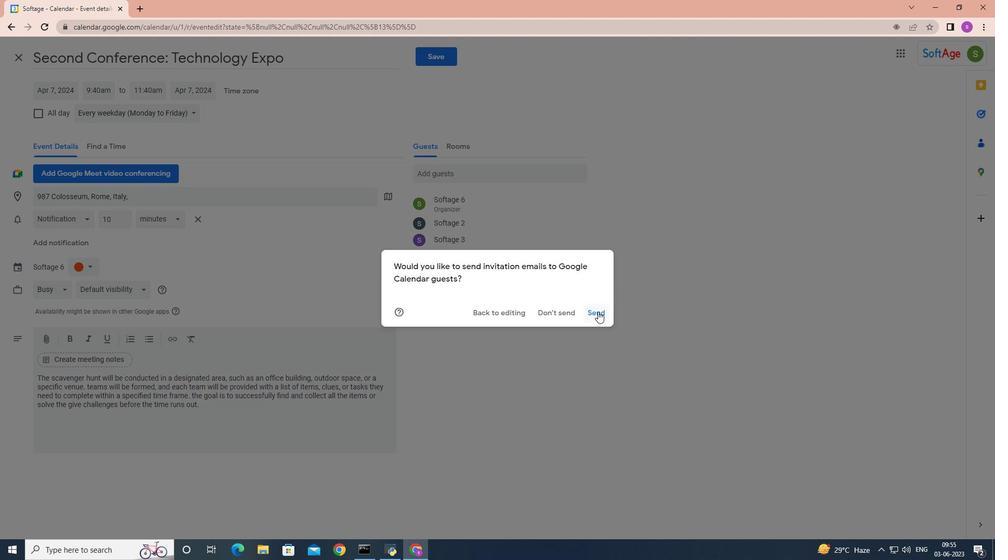 
Action: Mouse moved to (600, 312)
Screenshot: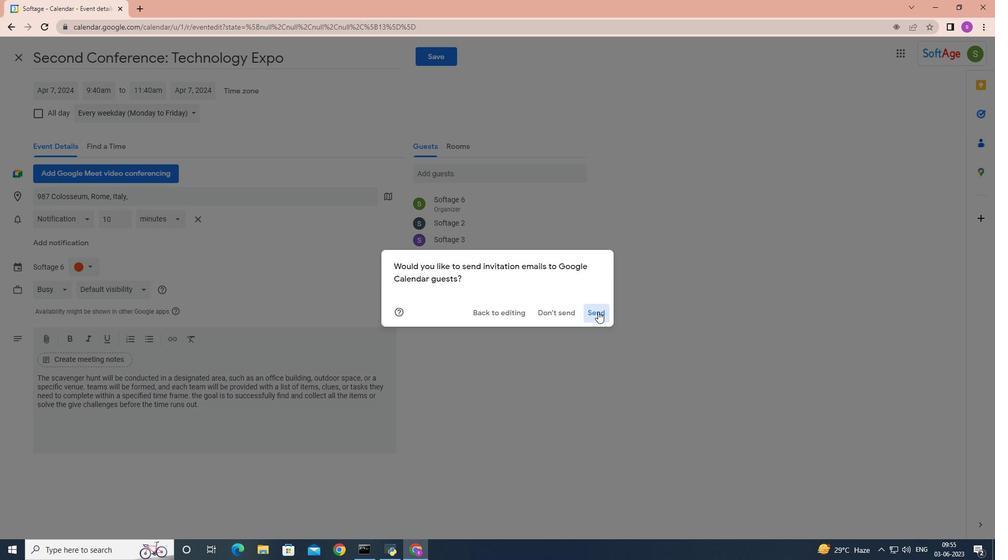 
